 Task: Check current mortgage rates of duplex (2 Unit).
Action: Mouse moved to (1048, 178)
Screenshot: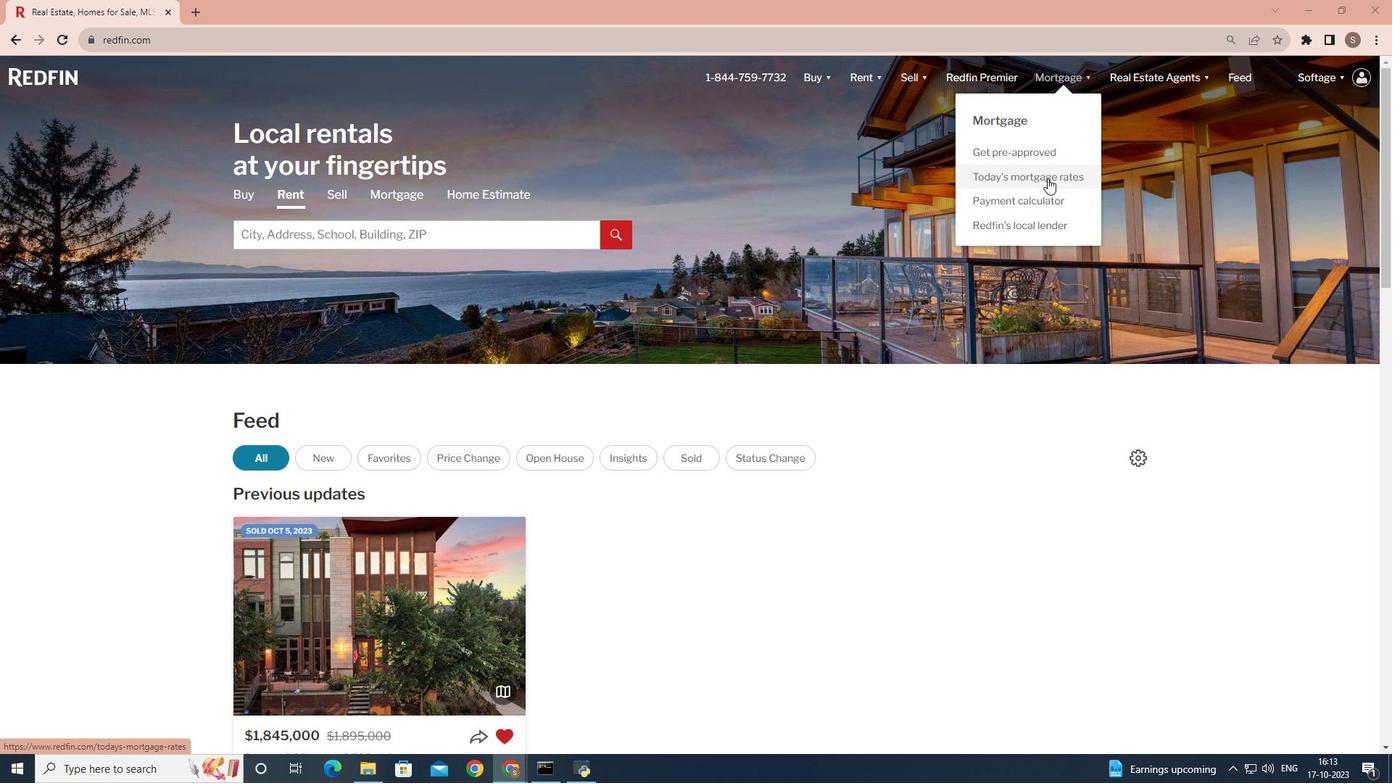 
Action: Mouse pressed left at (1048, 178)
Screenshot: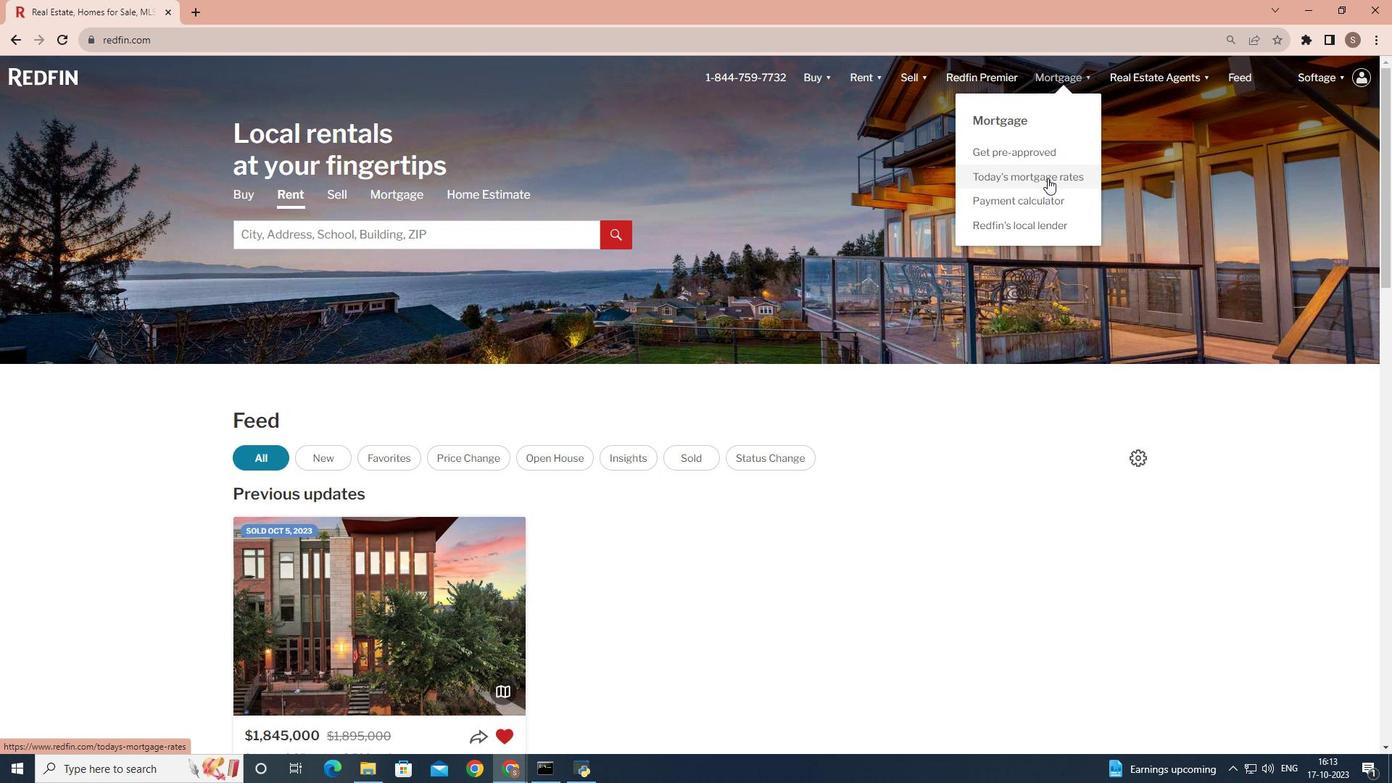
Action: Mouse moved to (349, 370)
Screenshot: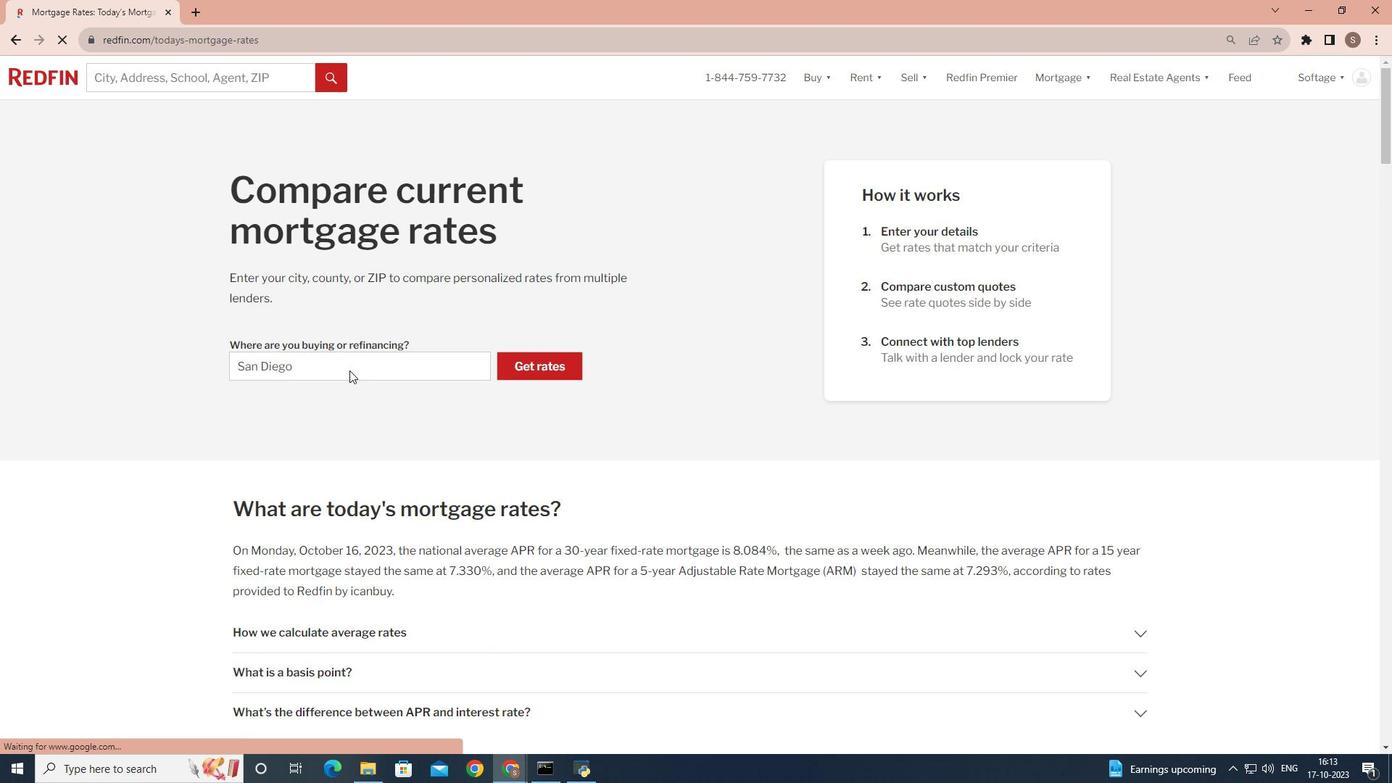 
Action: Mouse pressed left at (349, 370)
Screenshot: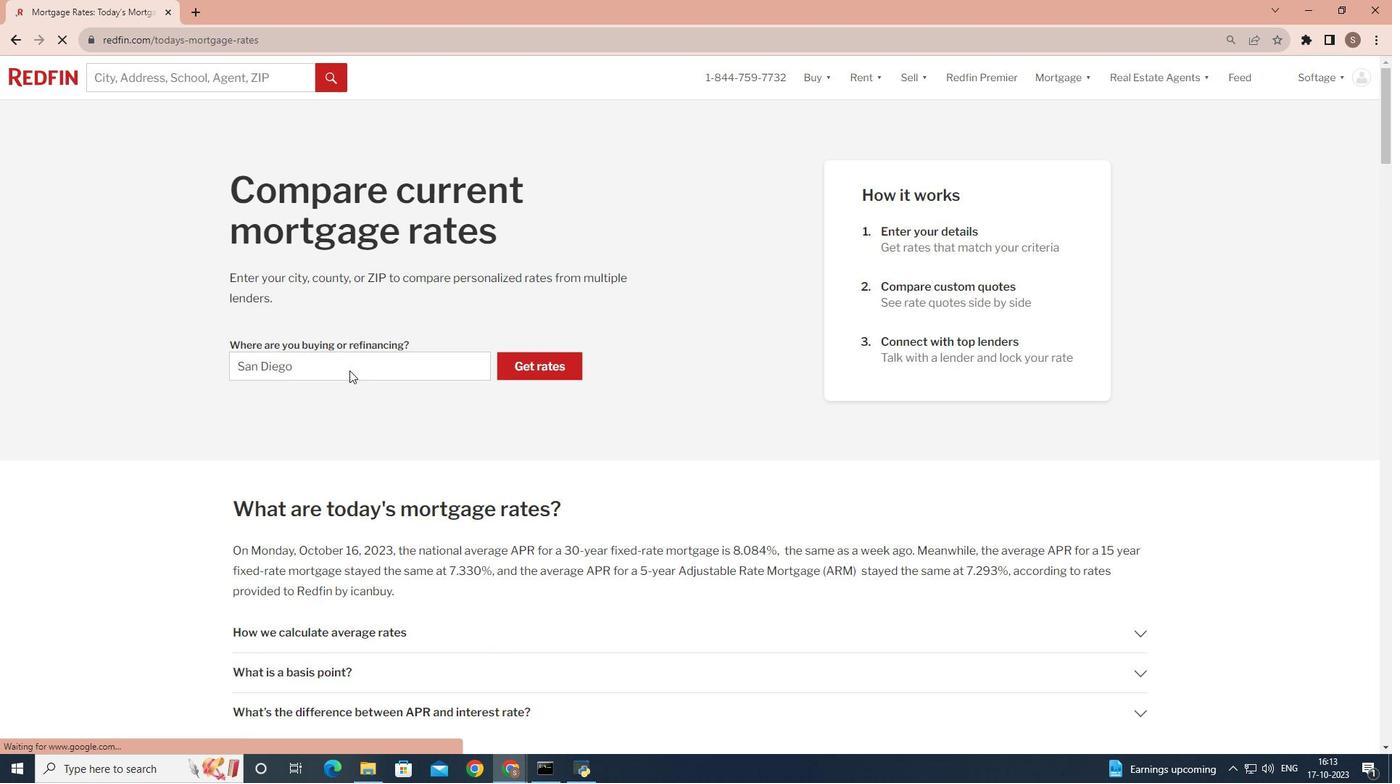 
Action: Mouse moved to (330, 370)
Screenshot: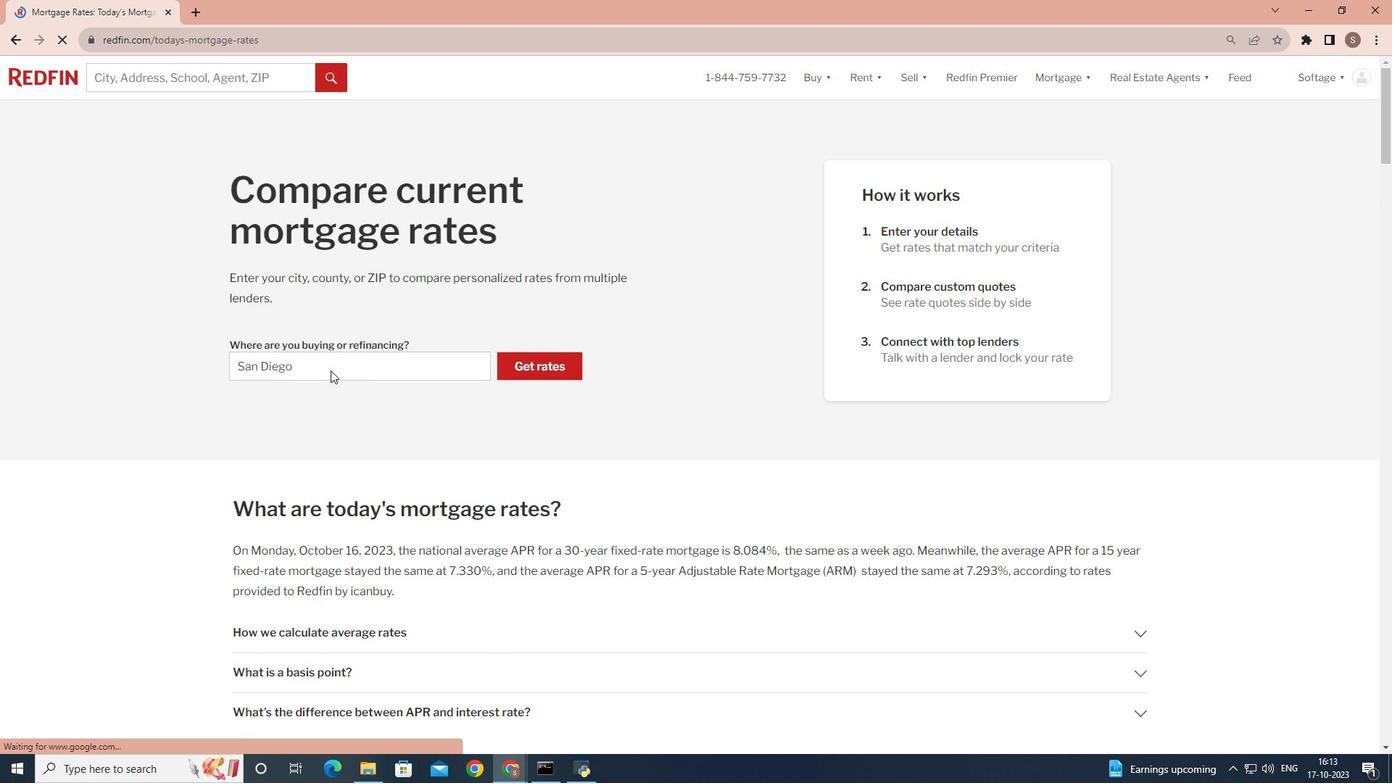 
Action: Mouse pressed left at (330, 370)
Screenshot: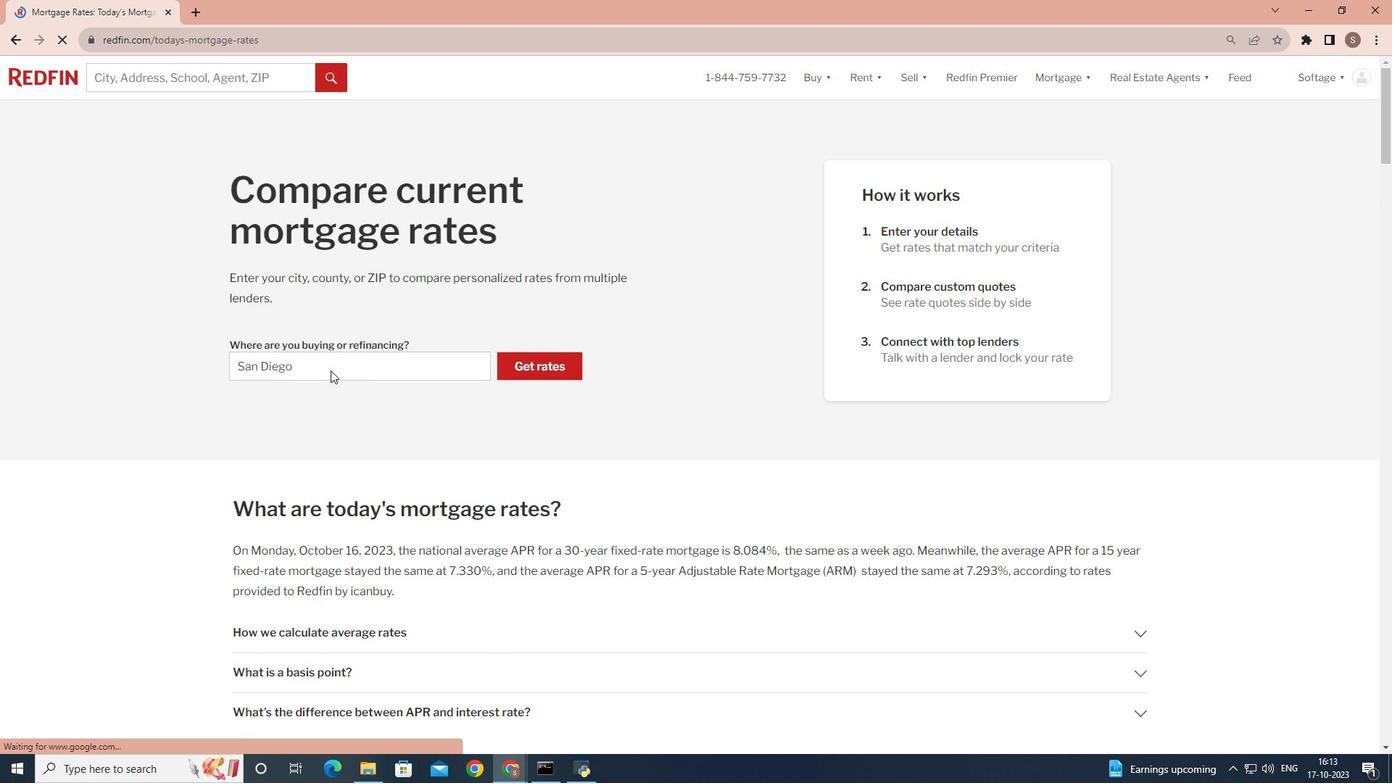 
Action: Mouse moved to (315, 365)
Screenshot: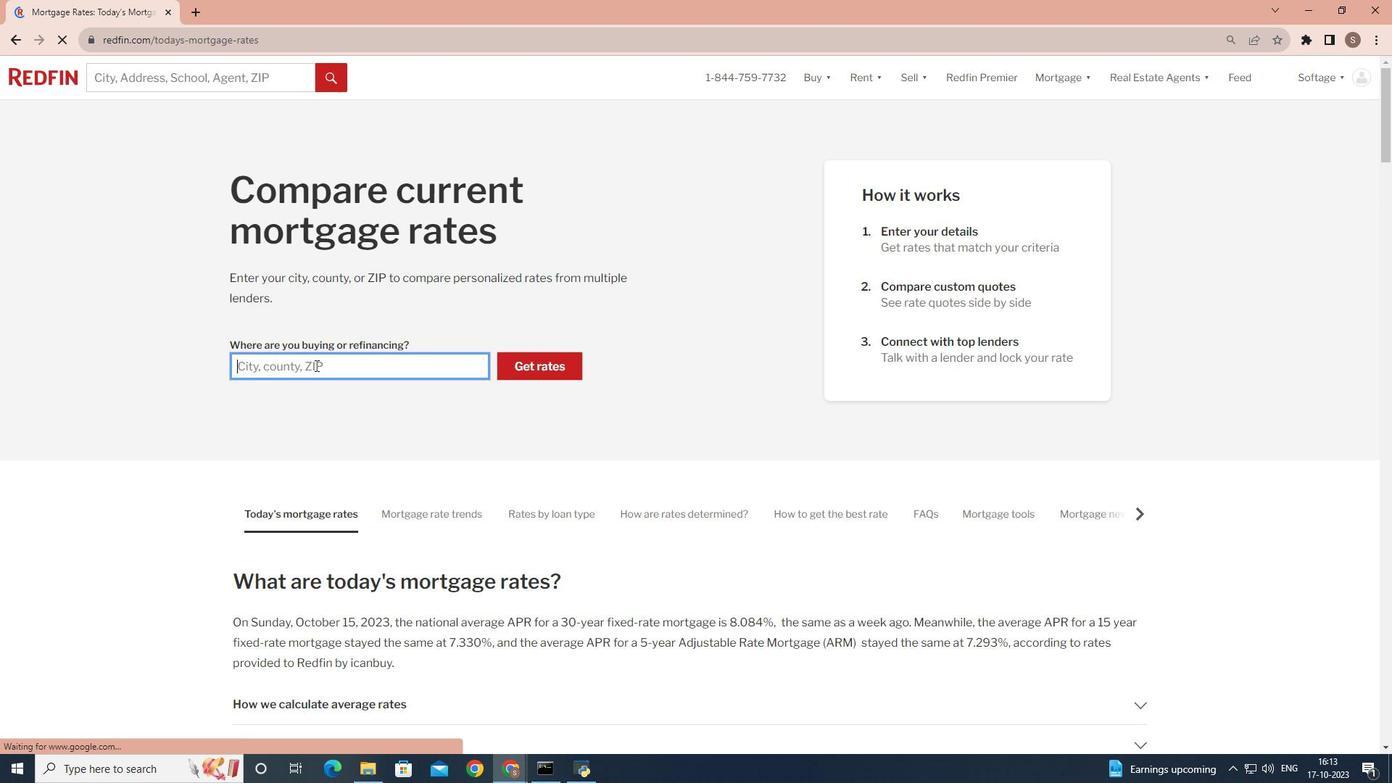 
Action: Mouse pressed left at (315, 365)
Screenshot: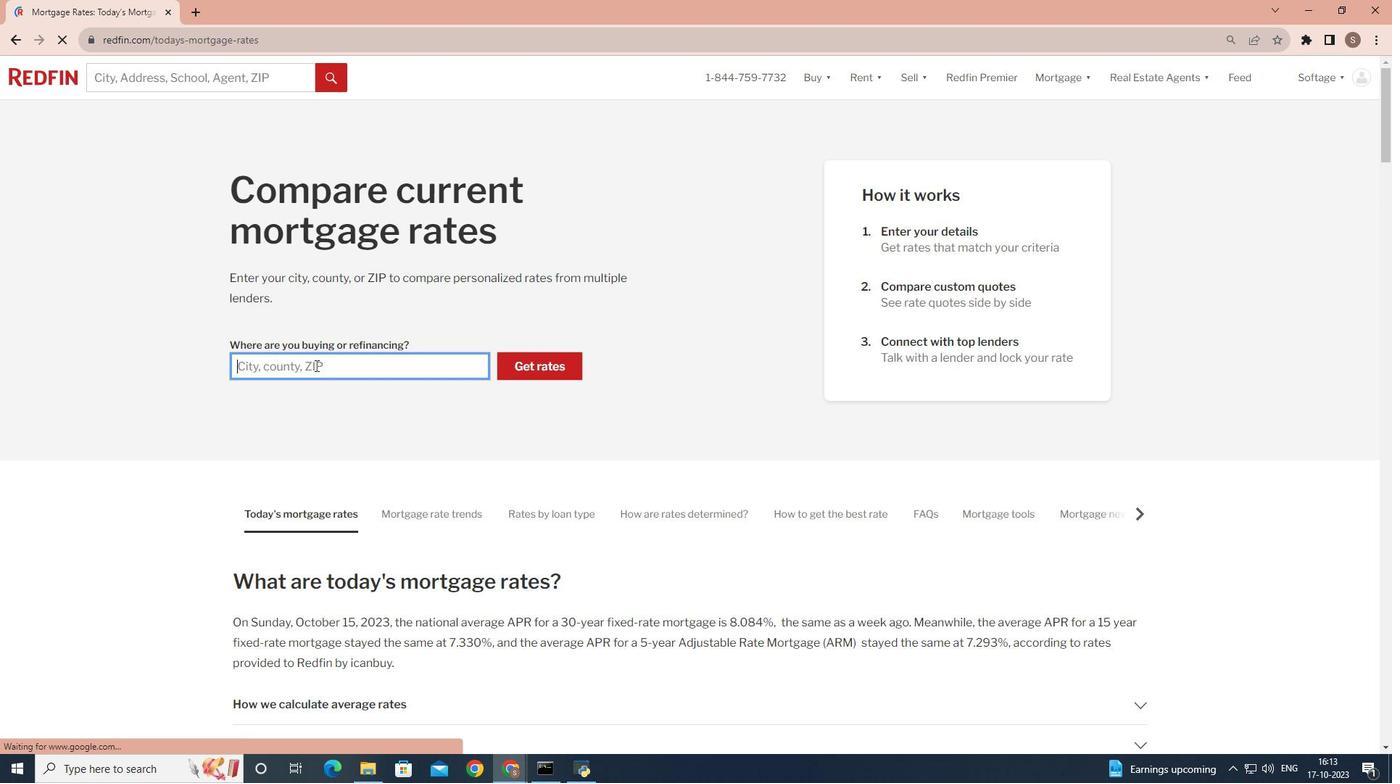 
Action: Key pressed <Key.shift>San<Key.space><Key.shift>Diego
Screenshot: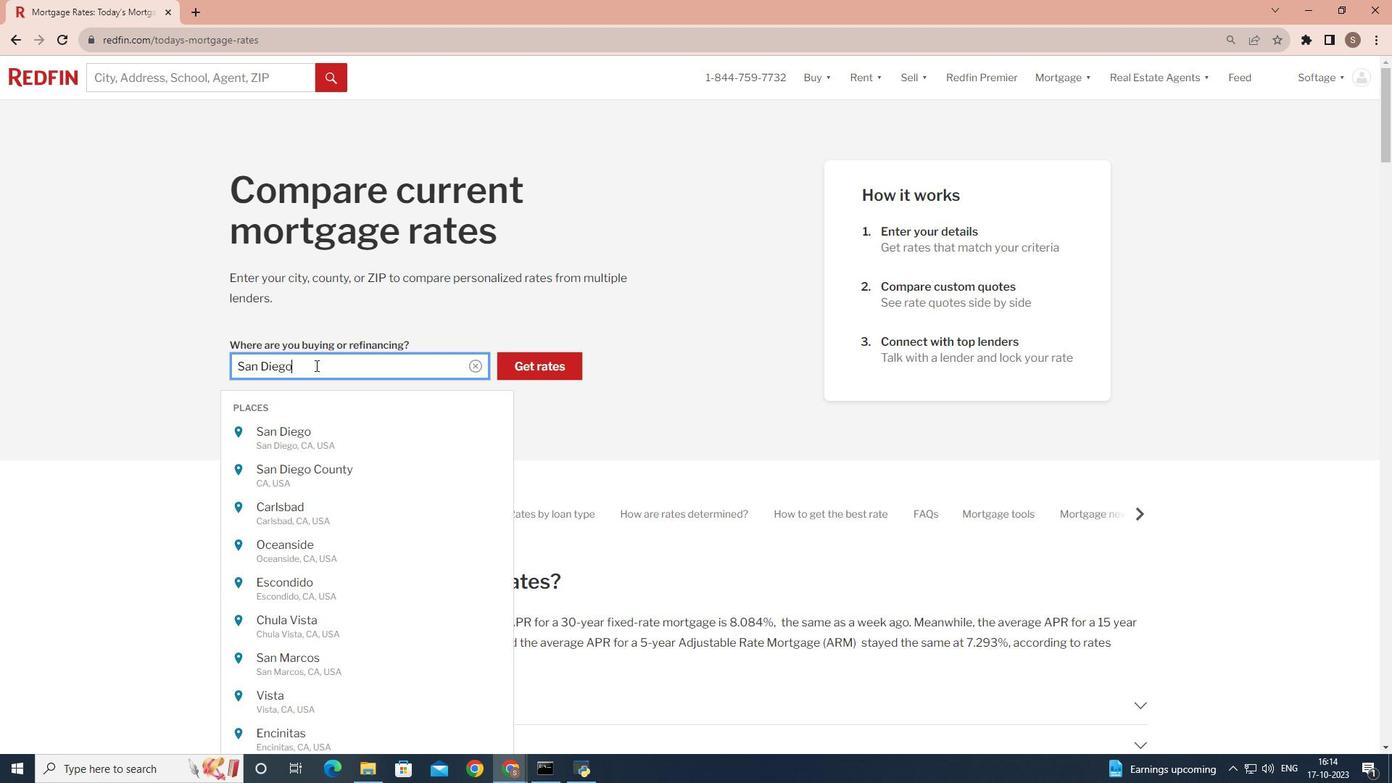 
Action: Mouse moved to (528, 368)
Screenshot: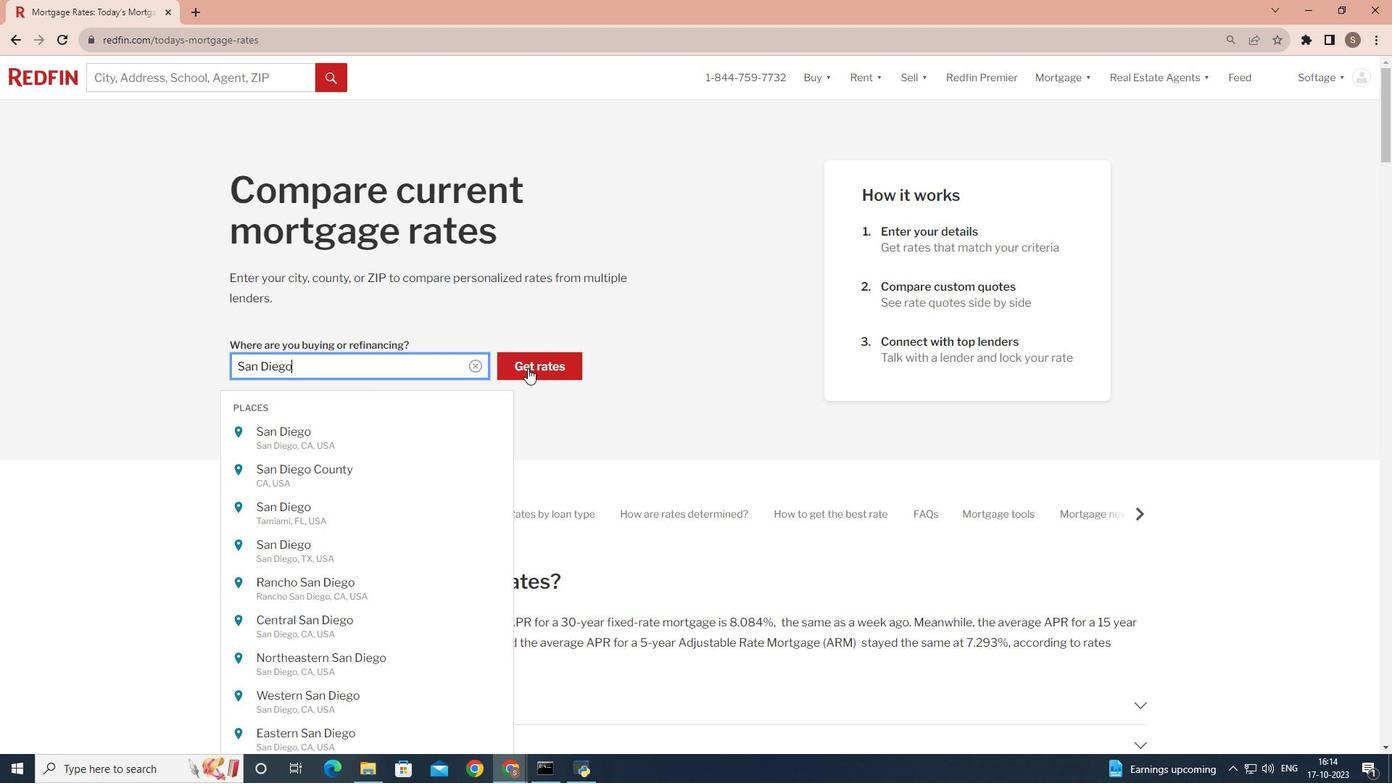 
Action: Mouse pressed left at (528, 368)
Screenshot: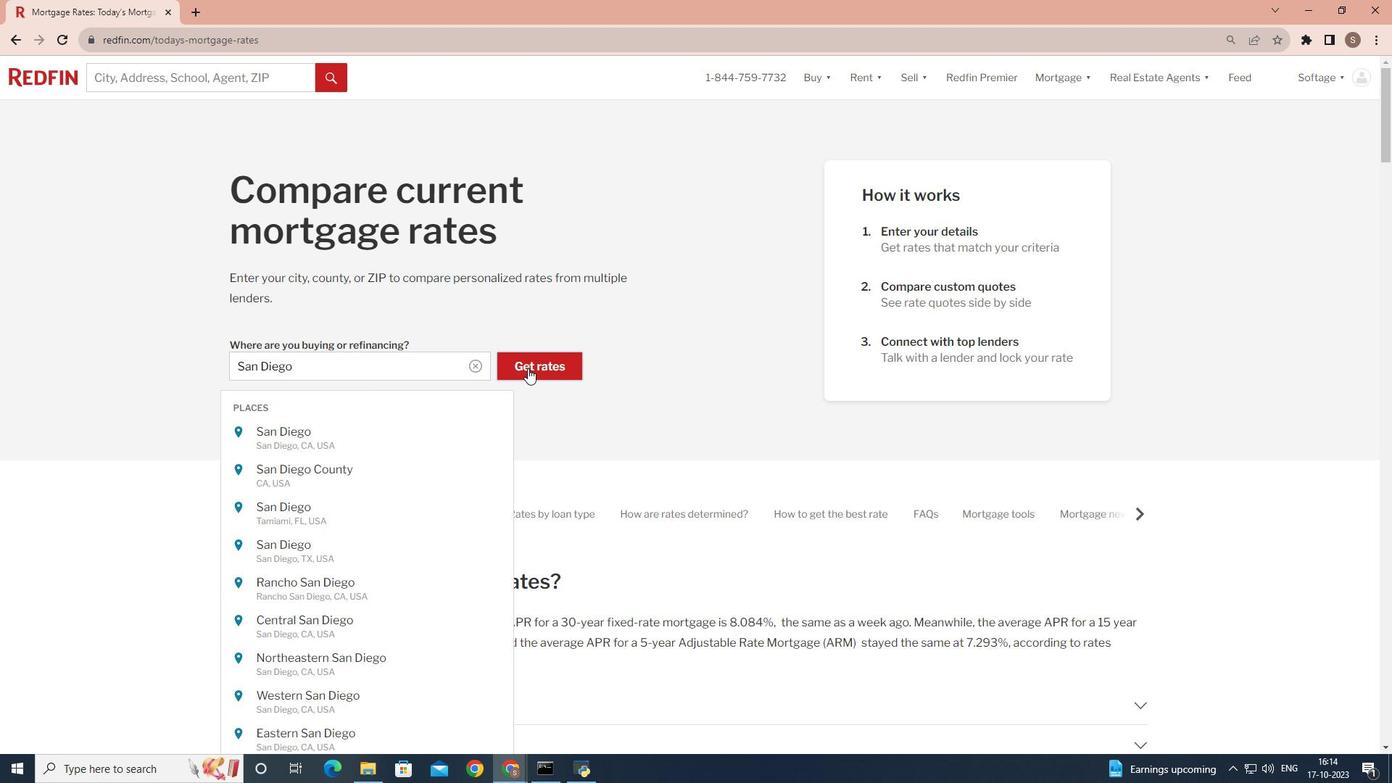 
Action: Mouse moved to (338, 480)
Screenshot: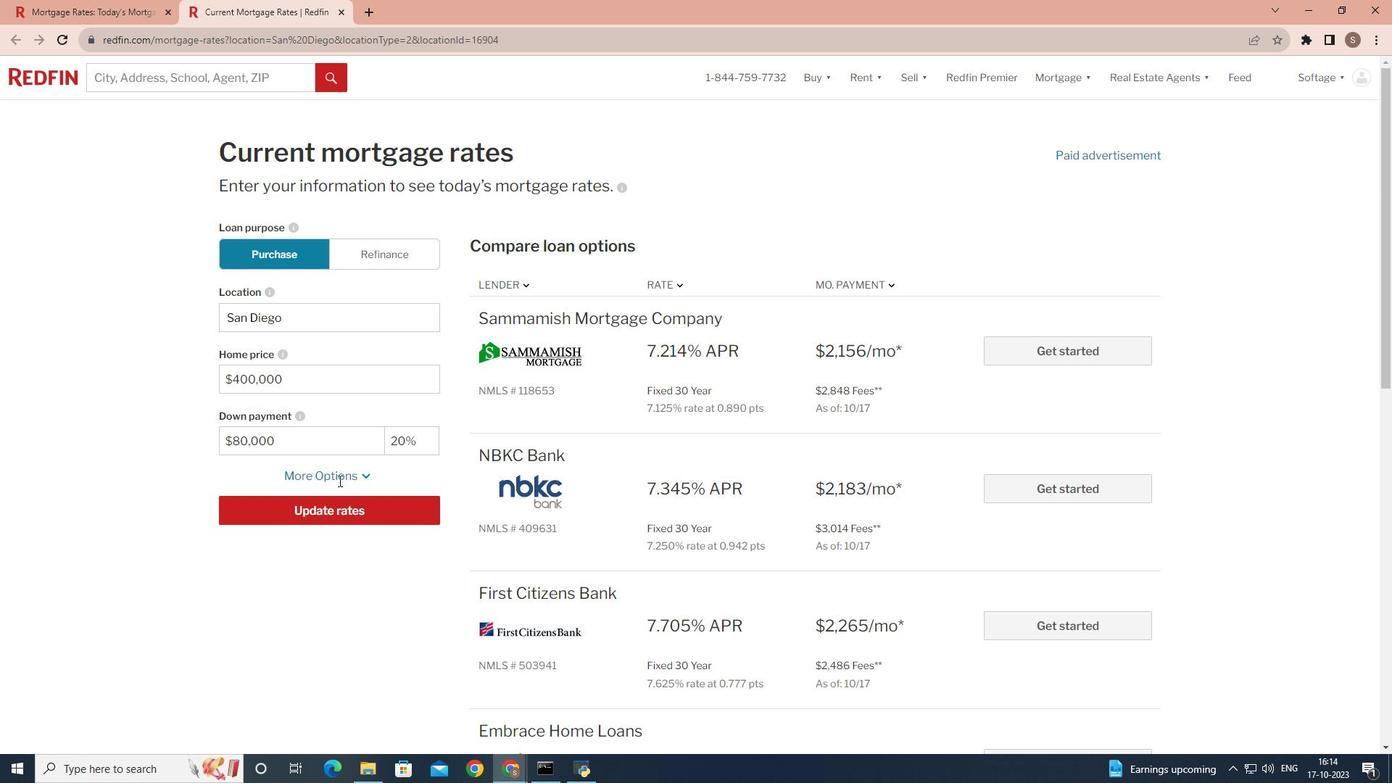 
Action: Mouse pressed left at (338, 480)
Screenshot: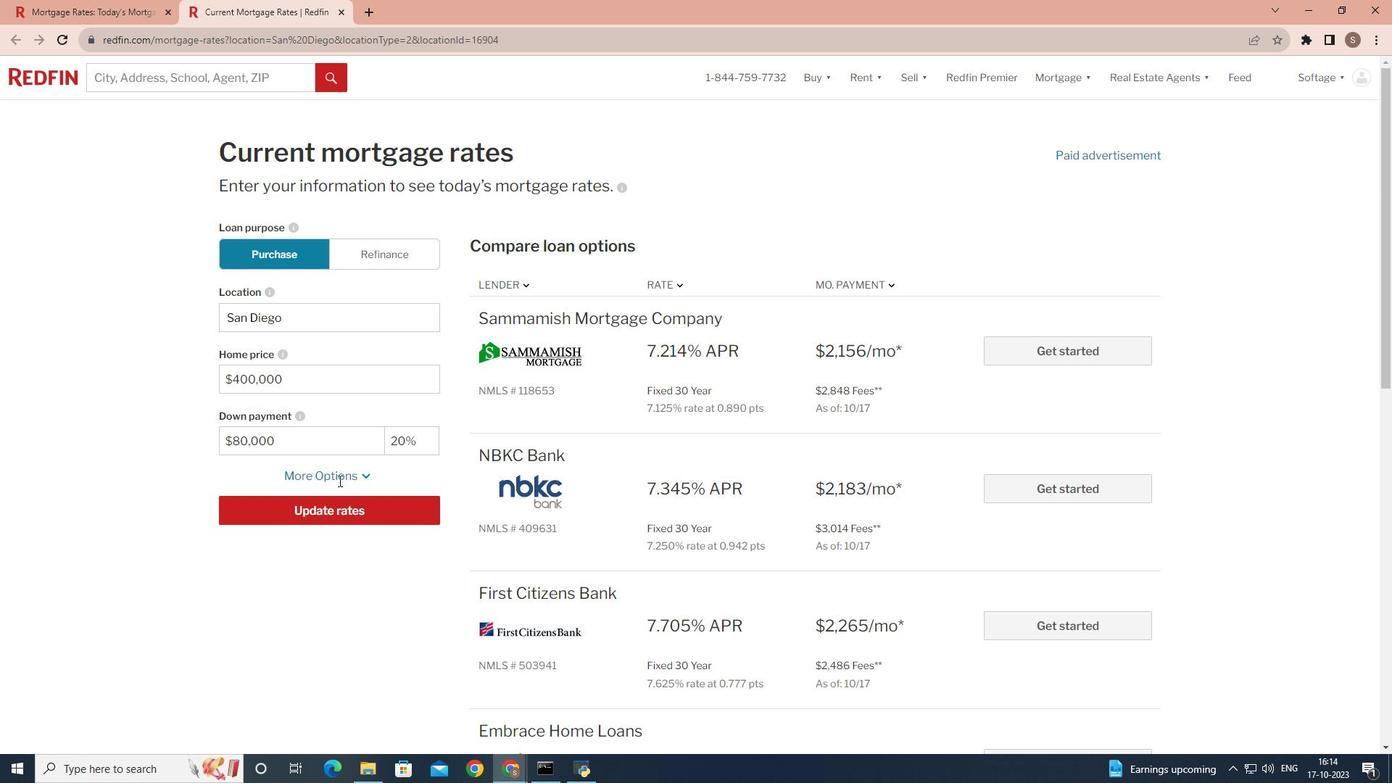 
Action: Mouse scrolled (338, 480) with delta (0, 0)
Screenshot: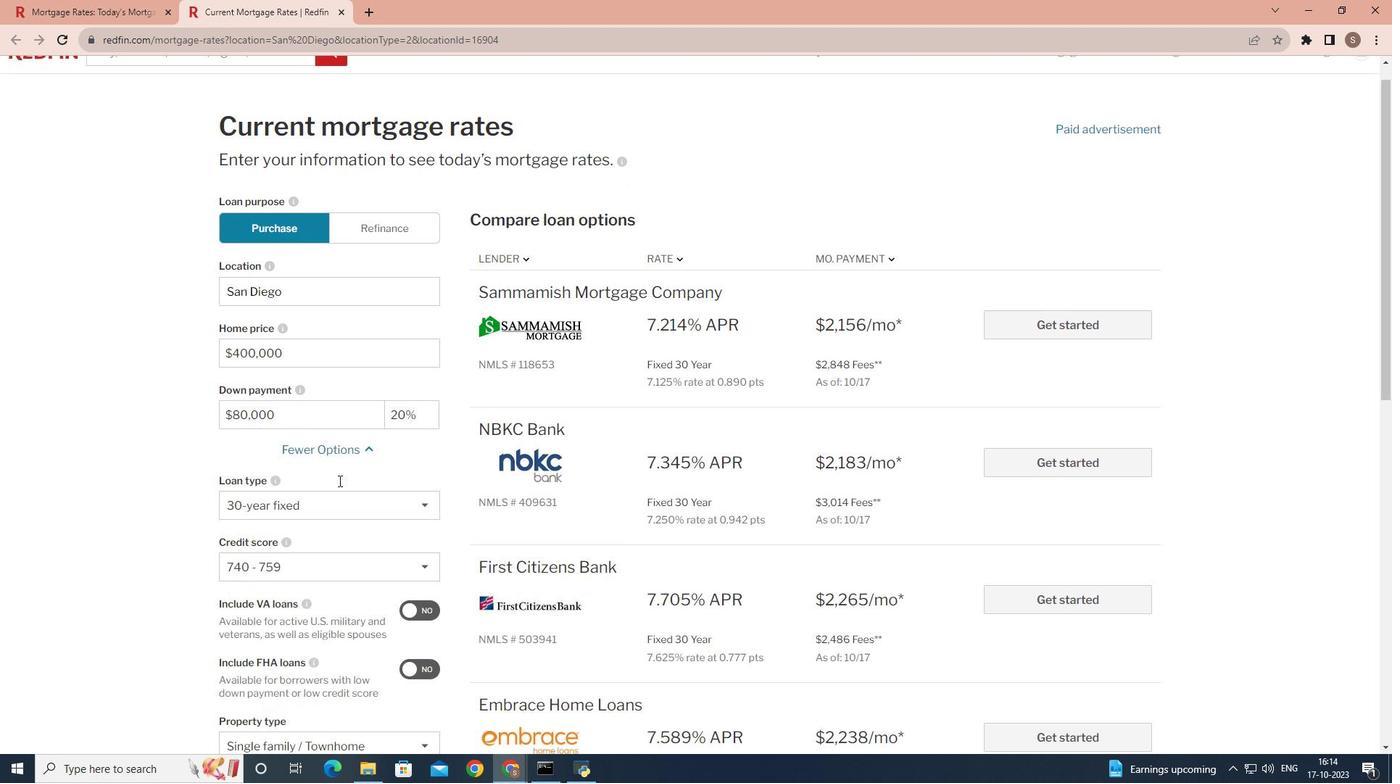 
Action: Mouse scrolled (338, 480) with delta (0, 0)
Screenshot: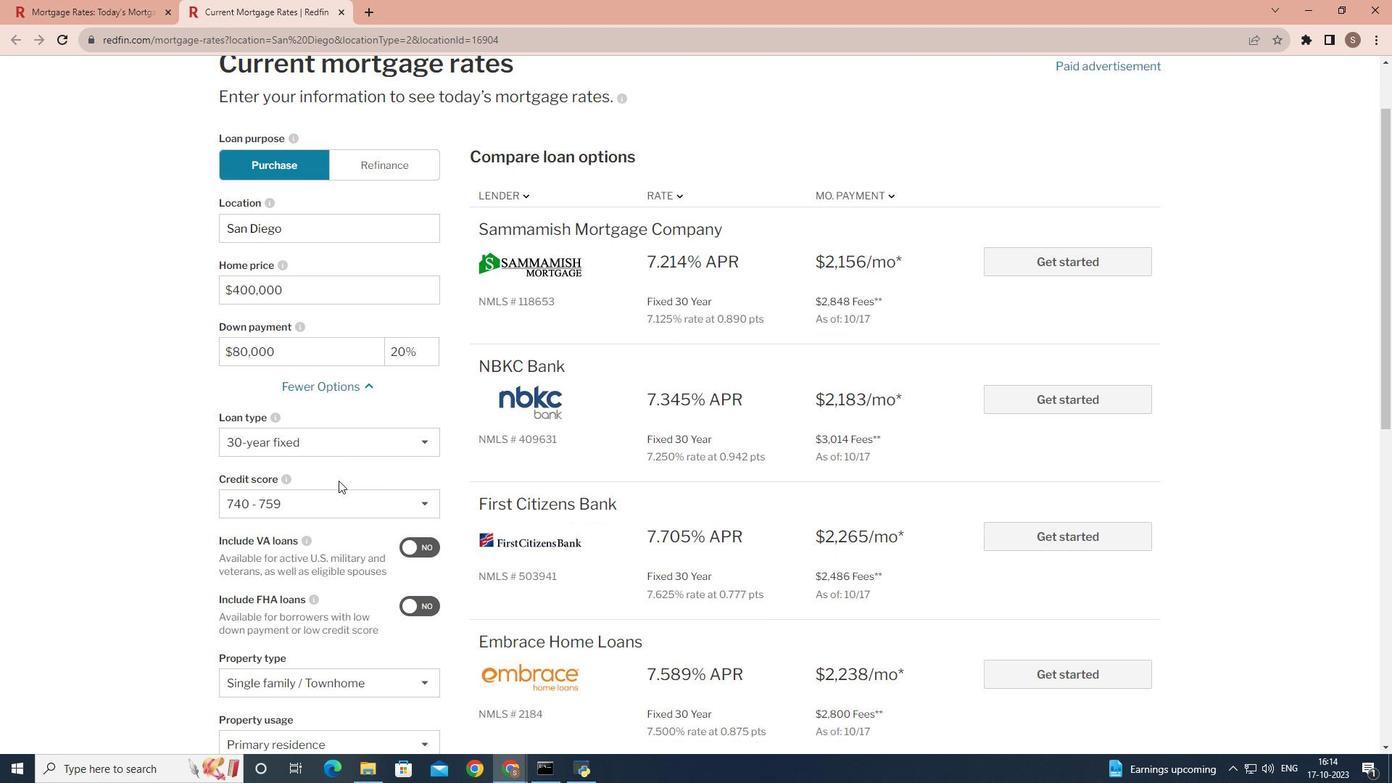 
Action: Mouse scrolled (338, 480) with delta (0, 0)
Screenshot: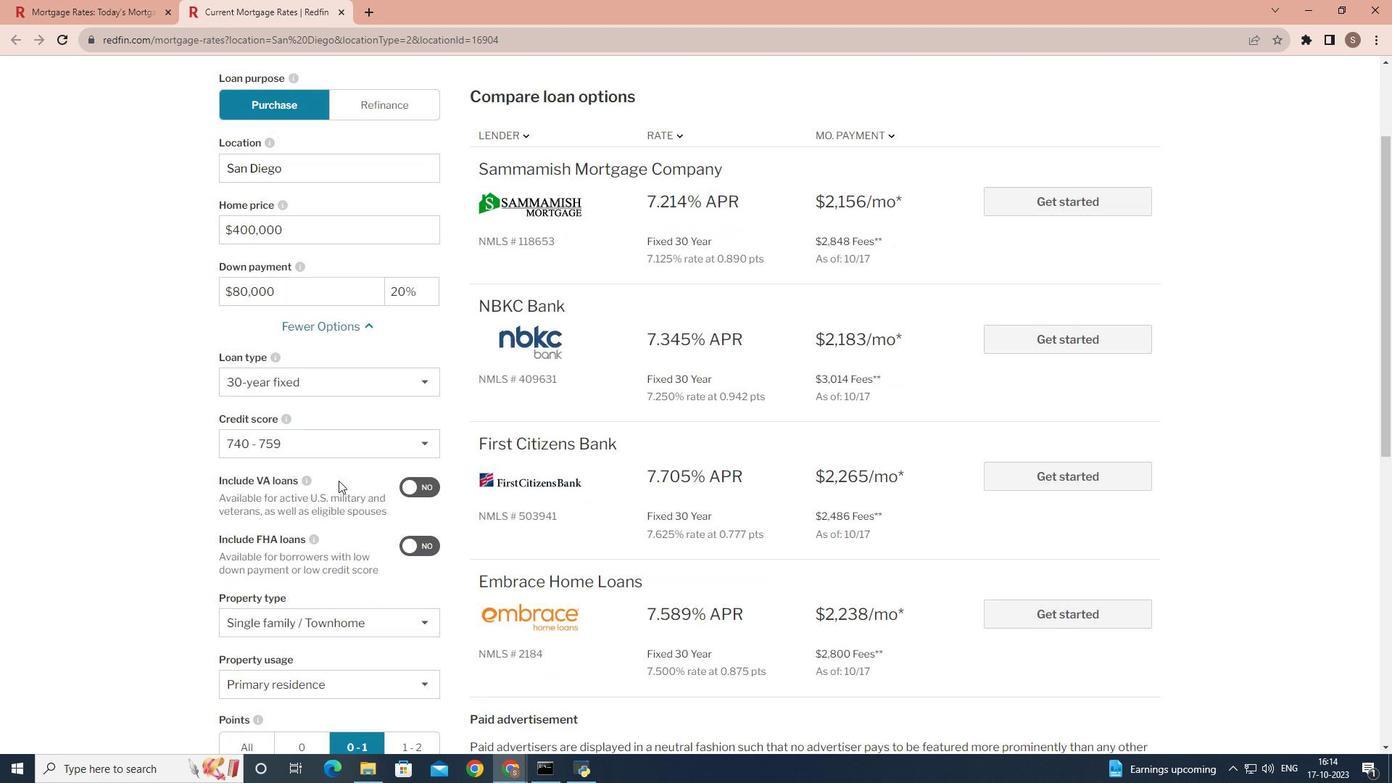 
Action: Mouse scrolled (338, 480) with delta (0, 0)
Screenshot: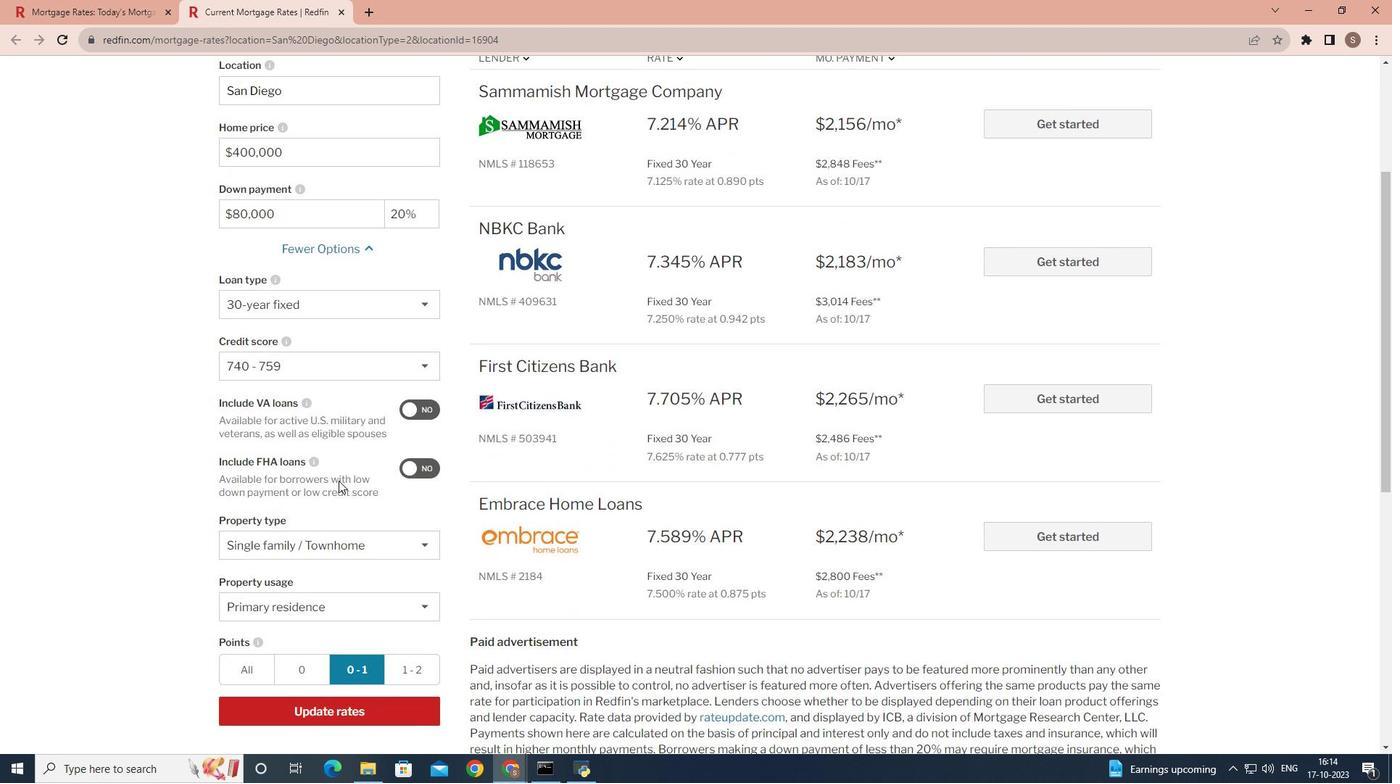 
Action: Mouse moved to (423, 483)
Screenshot: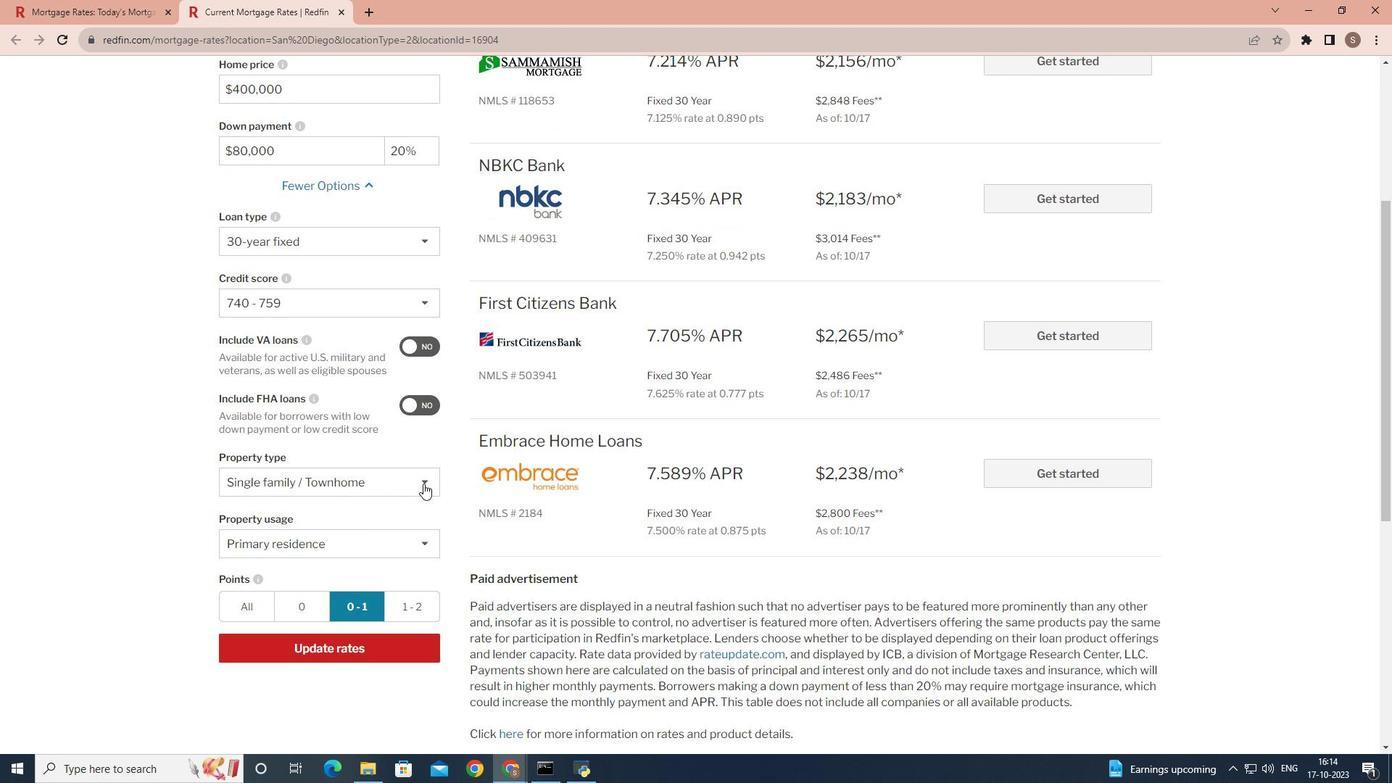 
Action: Mouse pressed left at (423, 483)
Screenshot: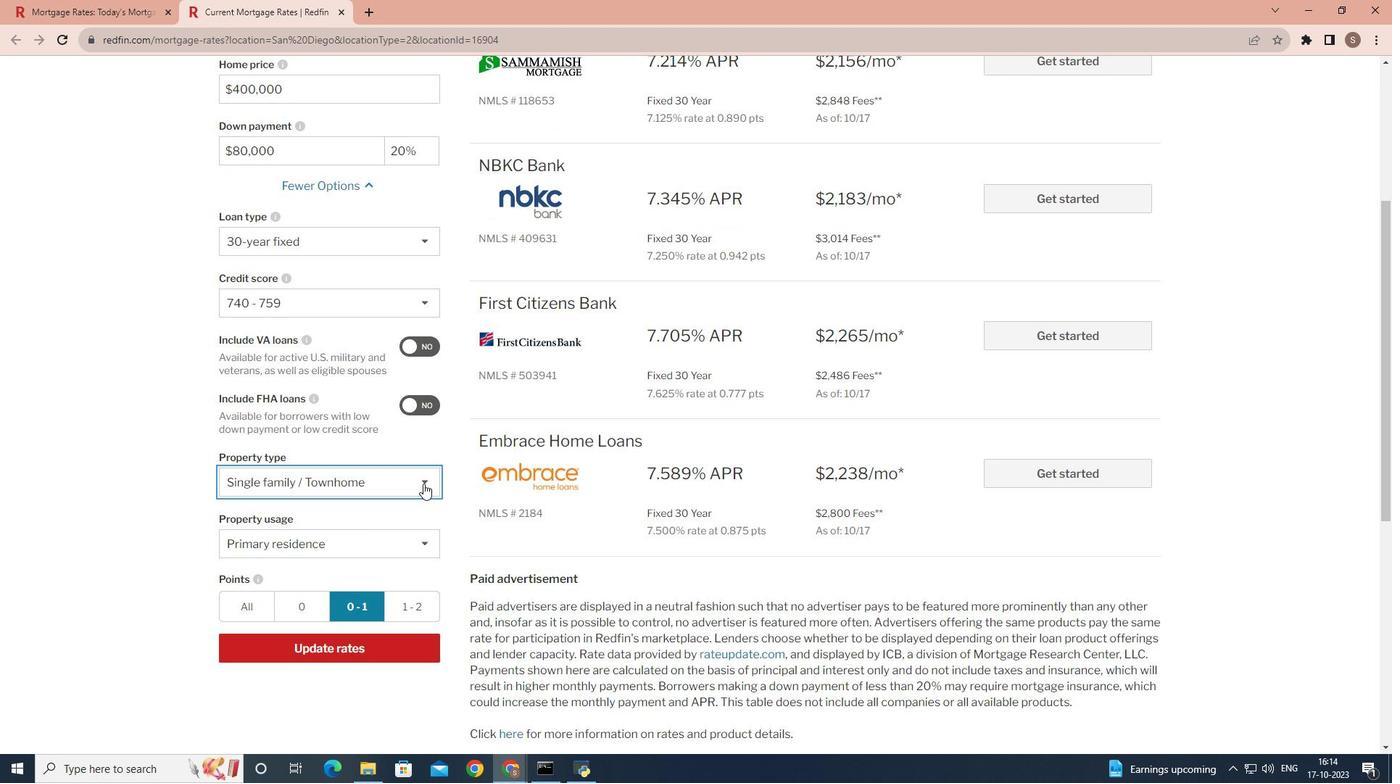 
Action: Mouse moved to (318, 602)
Screenshot: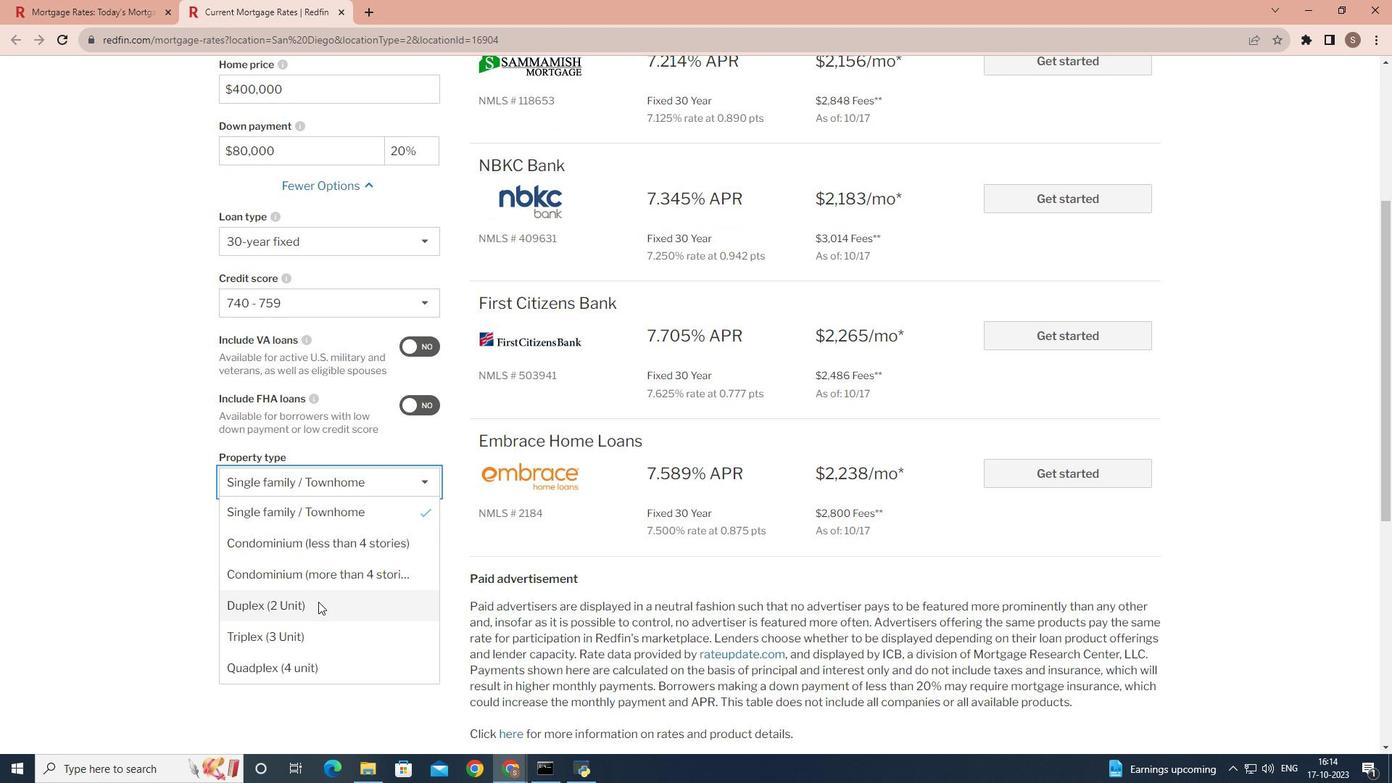 
Action: Mouse pressed left at (318, 602)
Screenshot: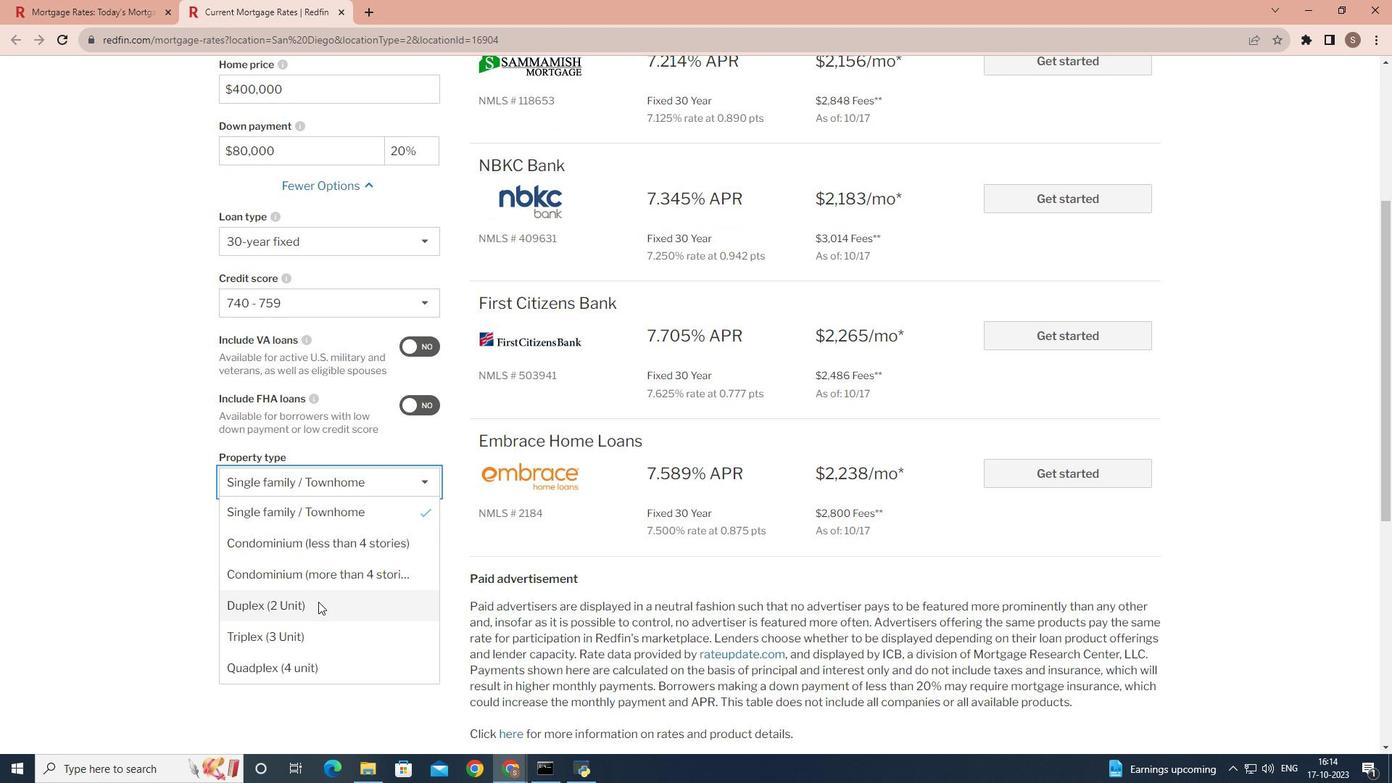 
Action: Mouse moved to (327, 585)
Screenshot: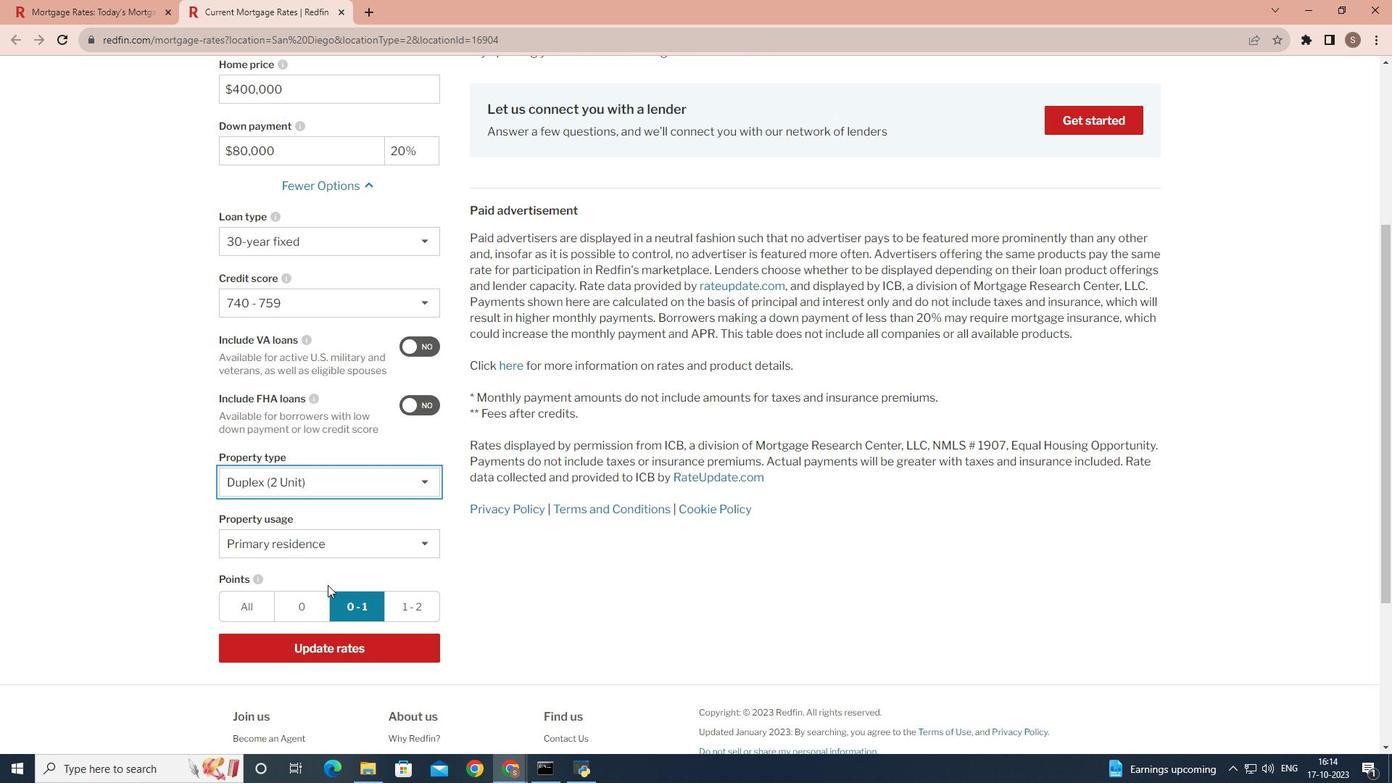 
